 Task: Use the formula "RRI" in spreadsheet "Project portfolio".
Action: Mouse moved to (107, 196)
Screenshot: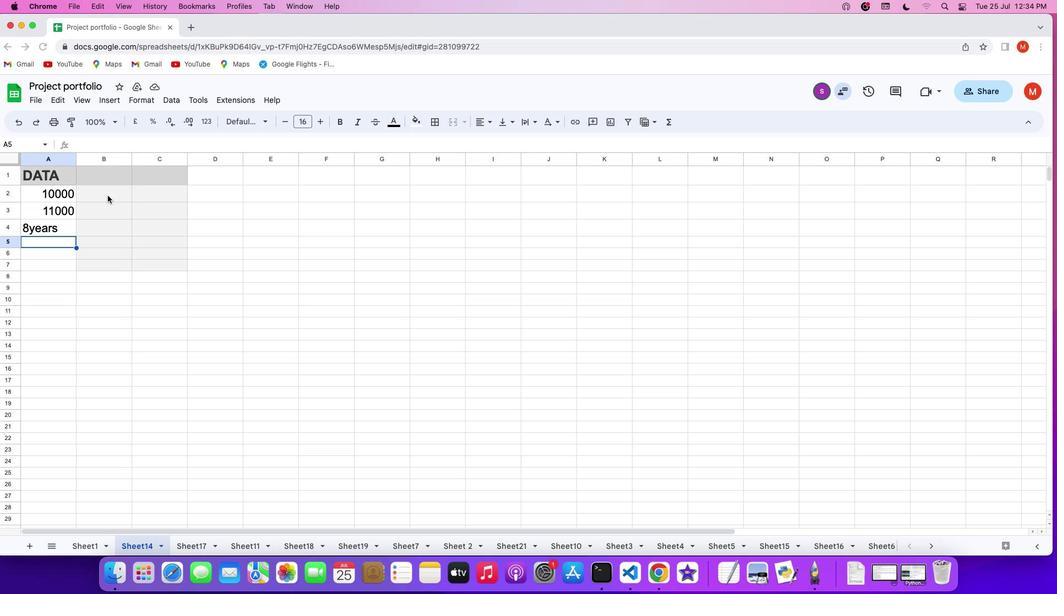 
Action: Mouse pressed left at (107, 196)
Screenshot: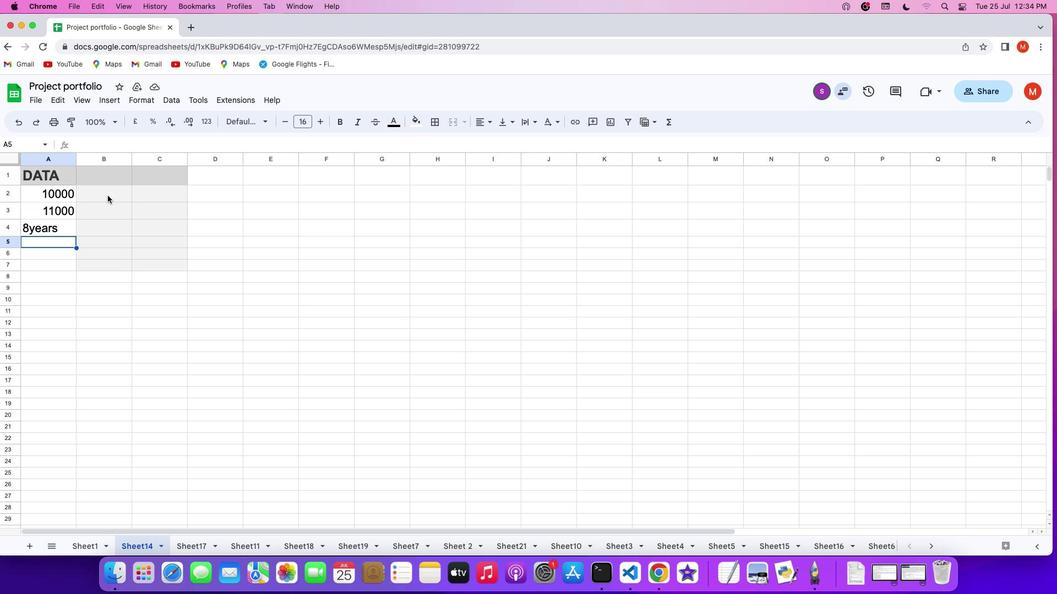 
Action: Mouse pressed left at (107, 196)
Screenshot: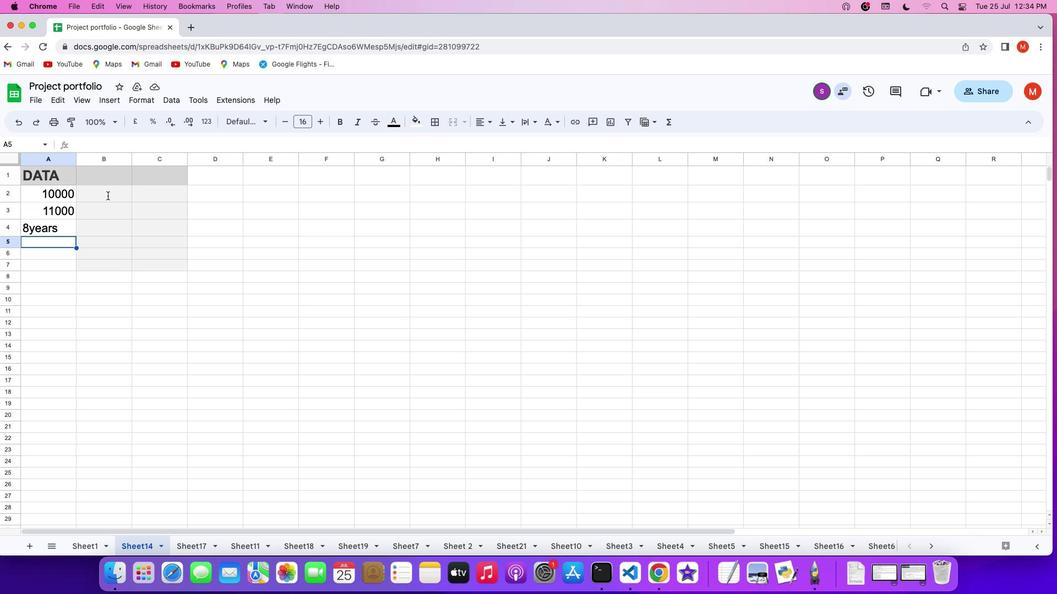 
Action: Key pressed '='
Screenshot: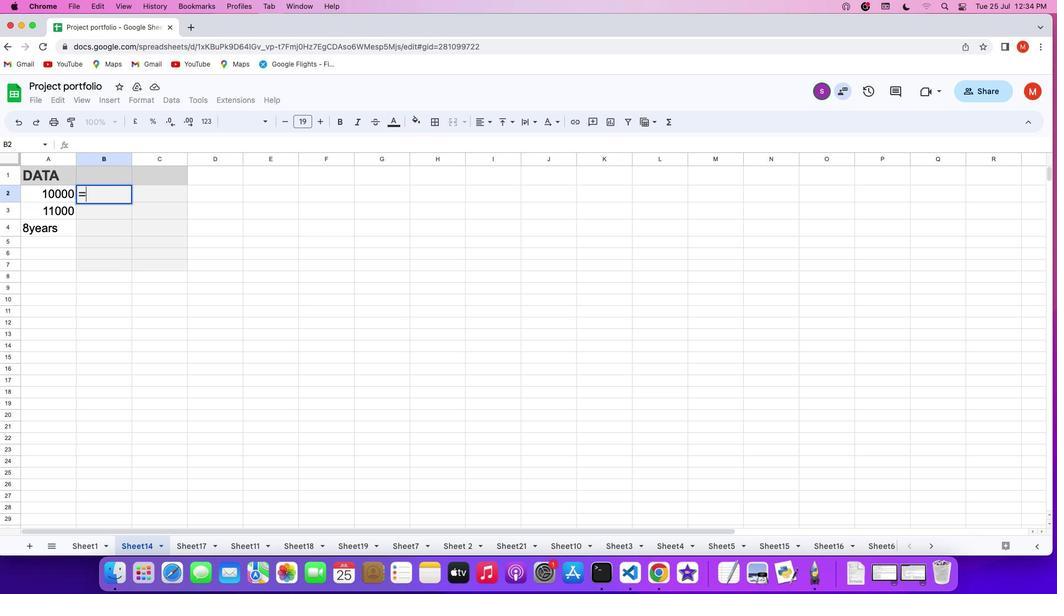 
Action: Mouse moved to (667, 116)
Screenshot: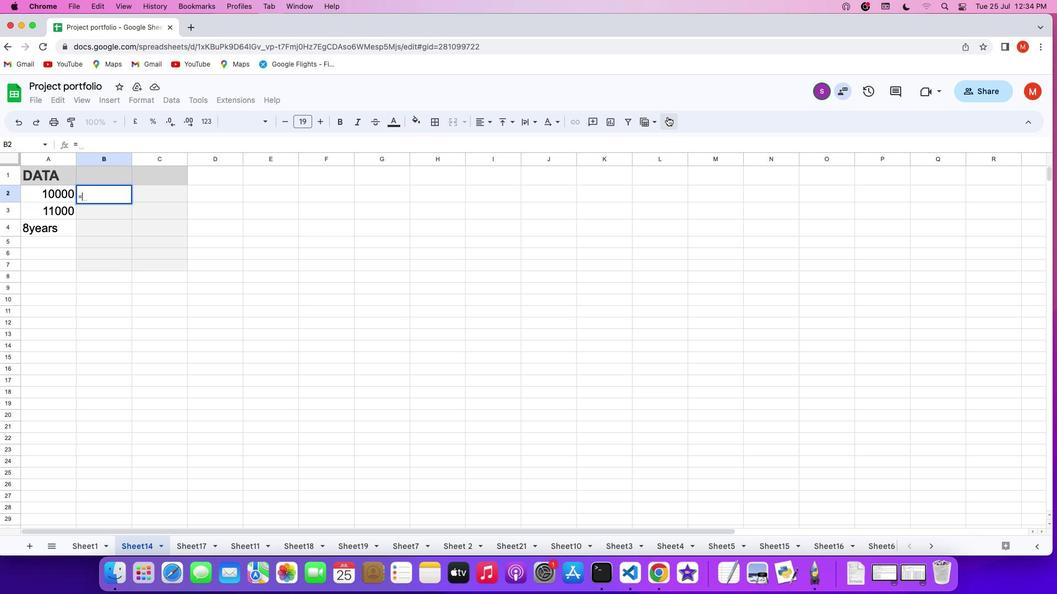 
Action: Mouse pressed left at (667, 116)
Screenshot: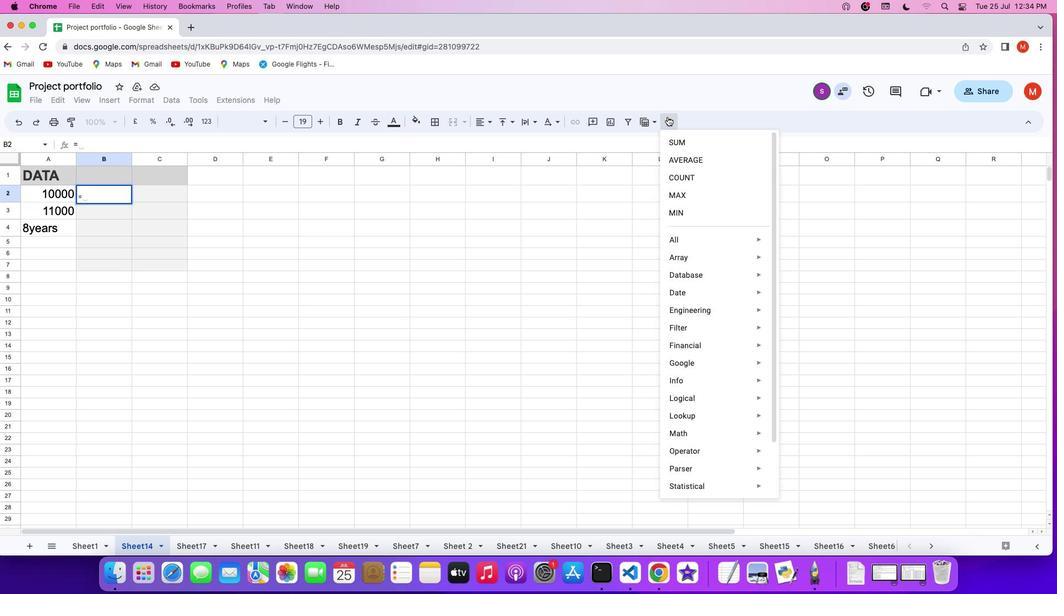 
Action: Mouse moved to (811, 421)
Screenshot: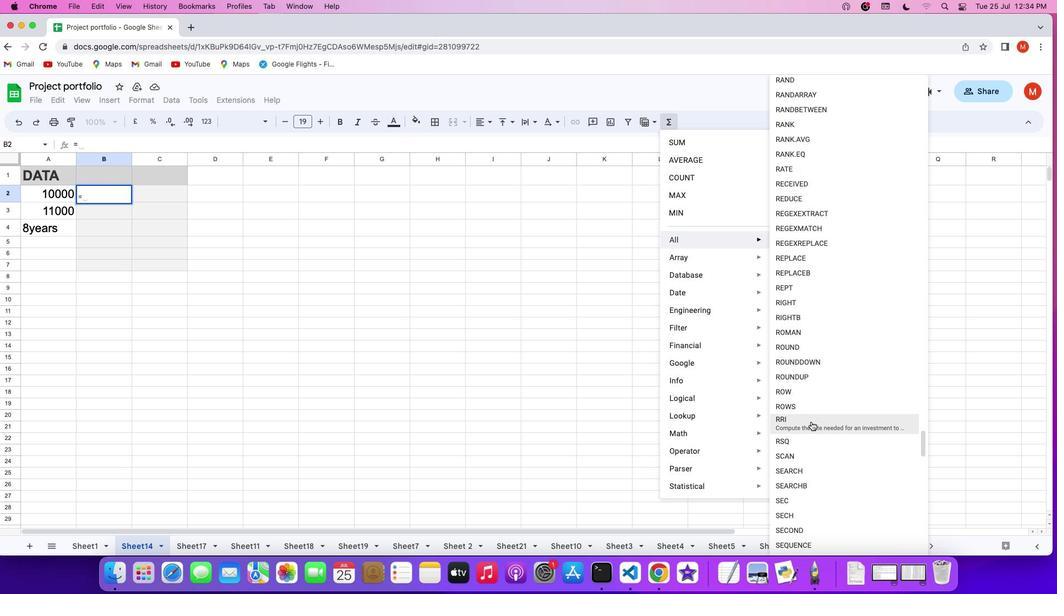 
Action: Mouse pressed left at (811, 421)
Screenshot: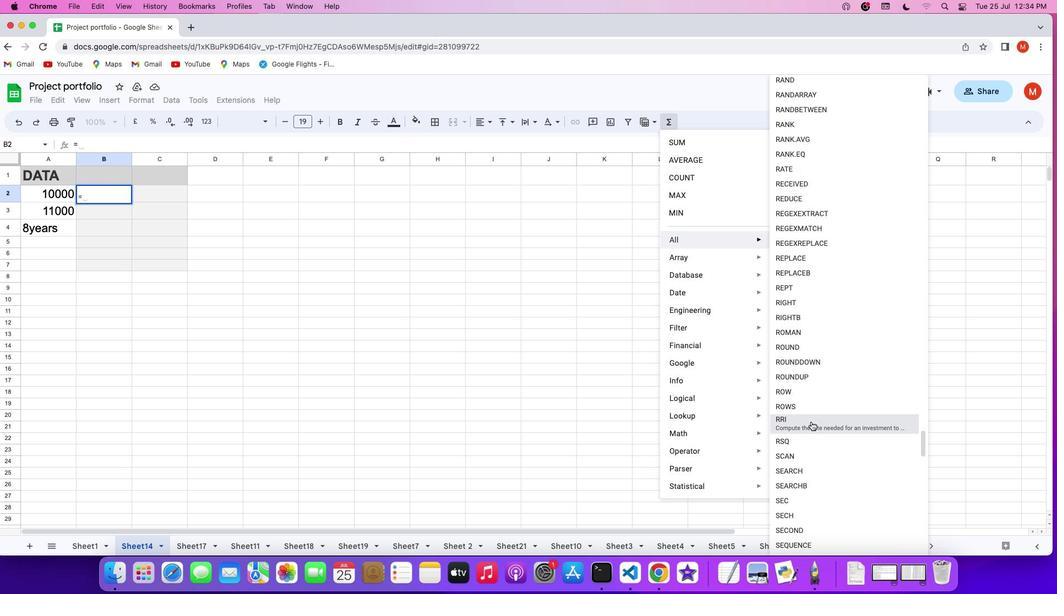 
Action: Mouse moved to (100, 198)
Screenshot: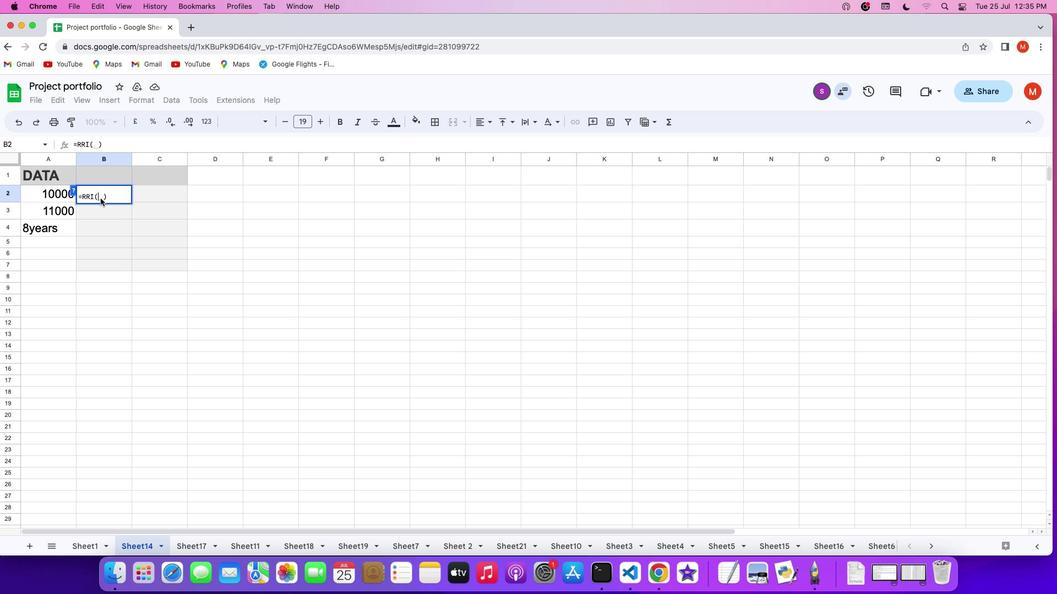 
Action: Key pressed Key.shift'9''6'',''1''0''0''0''0'',''1''1''0''0''0'Key.enter
Screenshot: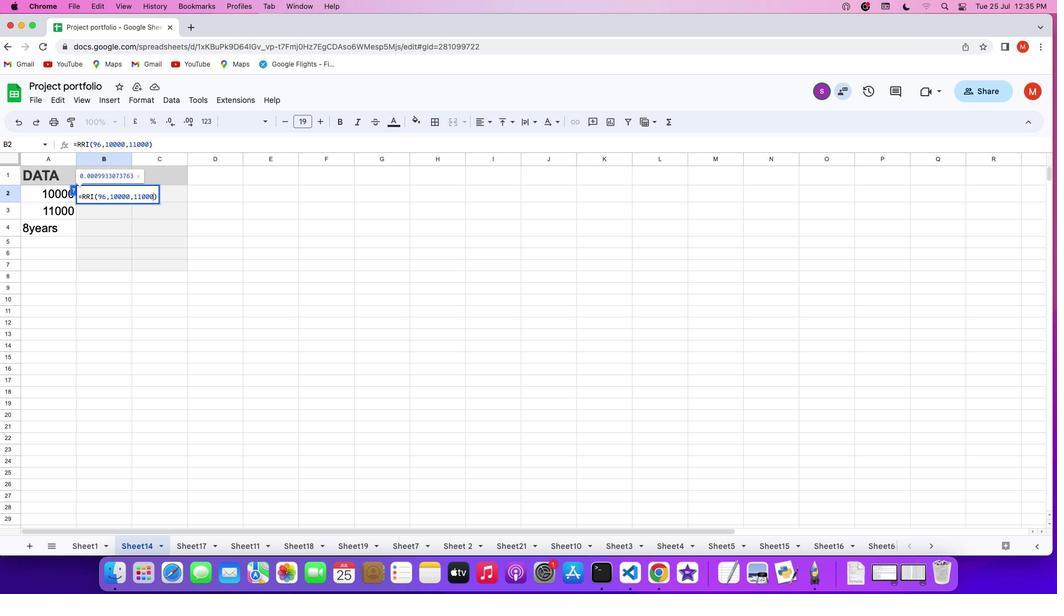 
